 Task: Discover historical landmarks in New Orleans, Louisiana, and Baton Rouge, Louisiana.
Action: Mouse moved to (206, 84)
Screenshot: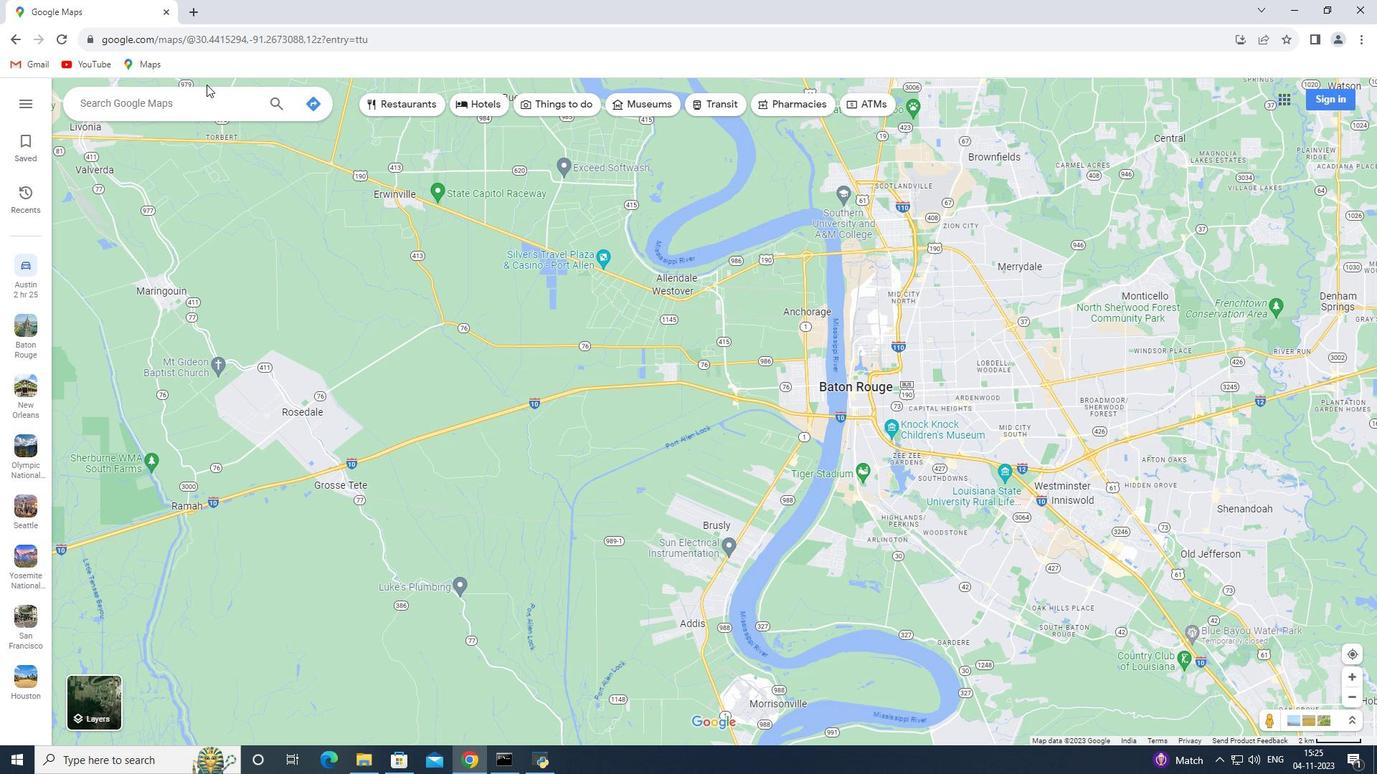 
Action: Mouse pressed left at (206, 84)
Screenshot: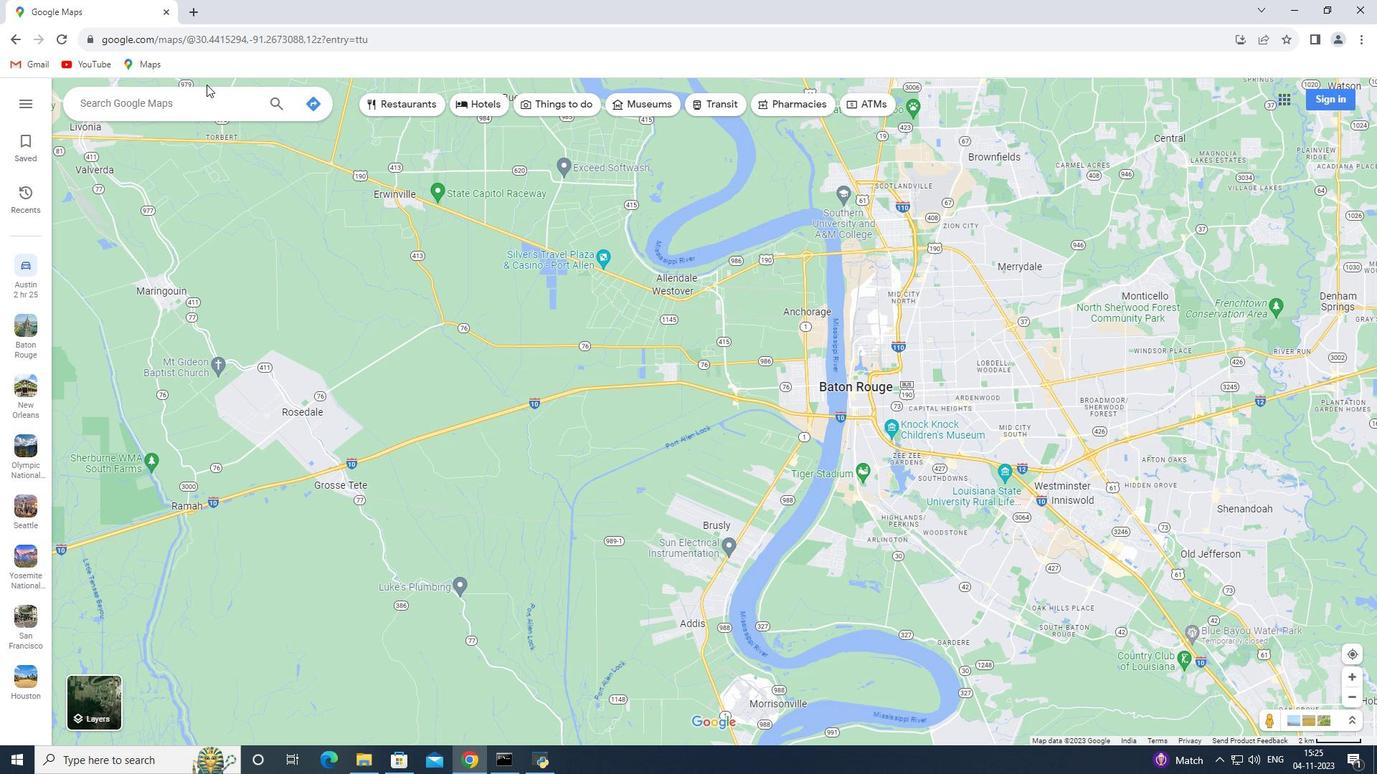 
Action: Mouse moved to (199, 99)
Screenshot: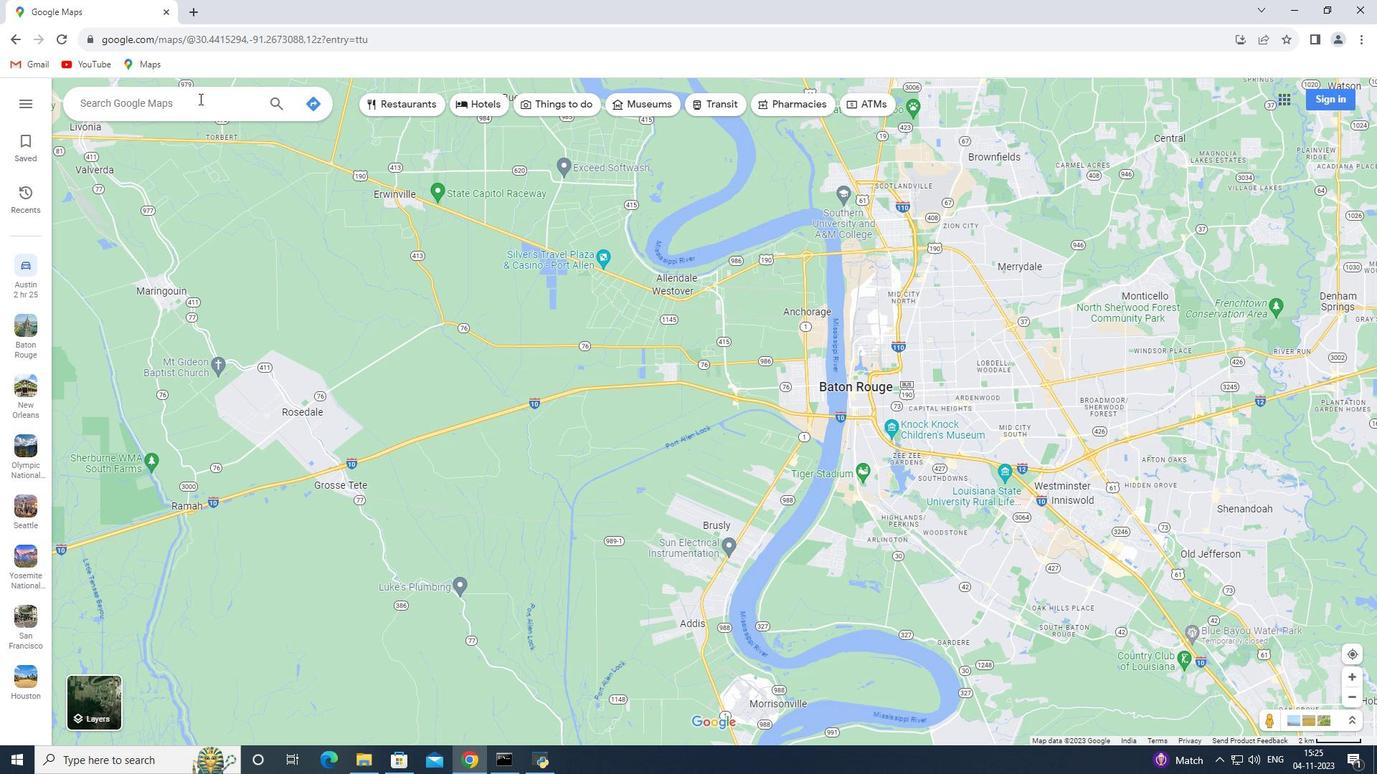 
Action: Mouse pressed left at (199, 99)
Screenshot: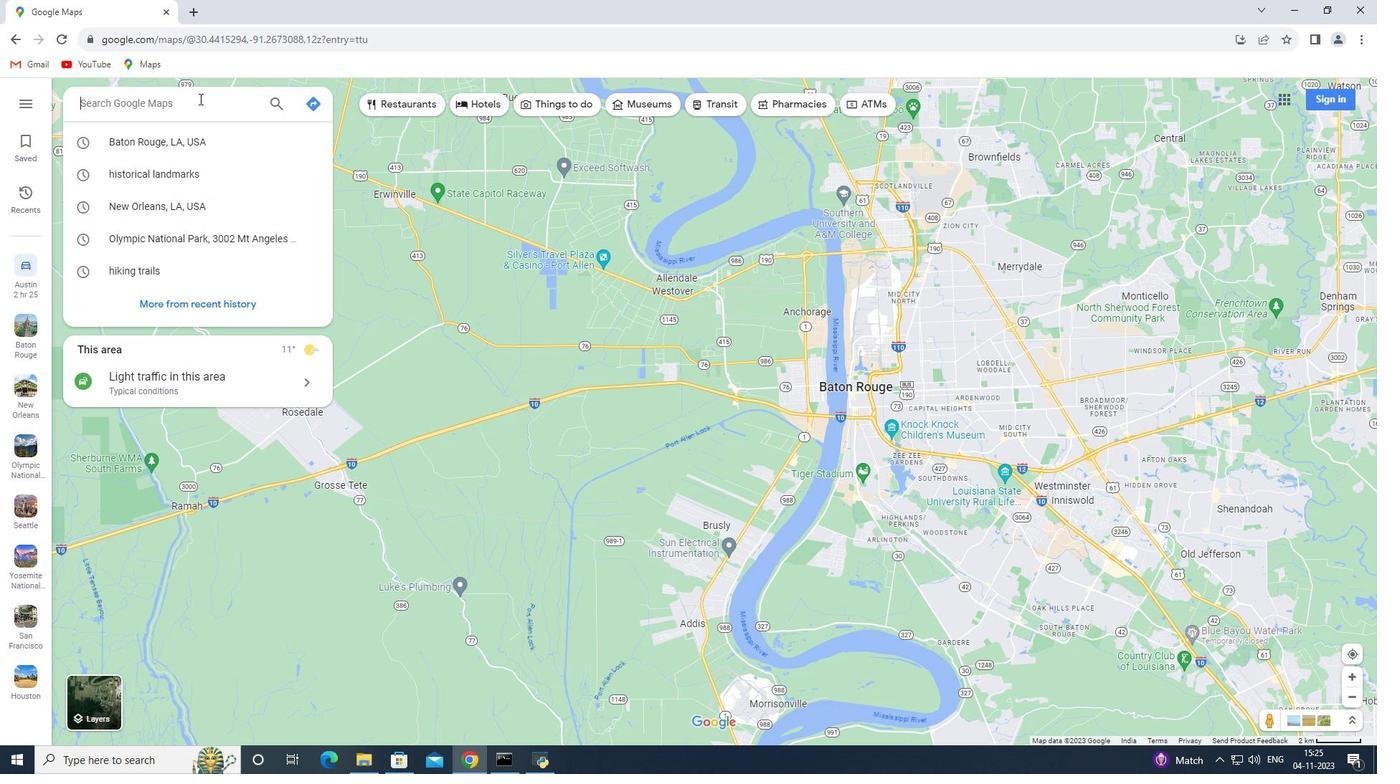 
Action: Key pressed <Key.shift_r>New<Key.space><Key.shift_r>Orleans,<Key.space><Key.shift_r>Louisiana<Key.enter>
Screenshot: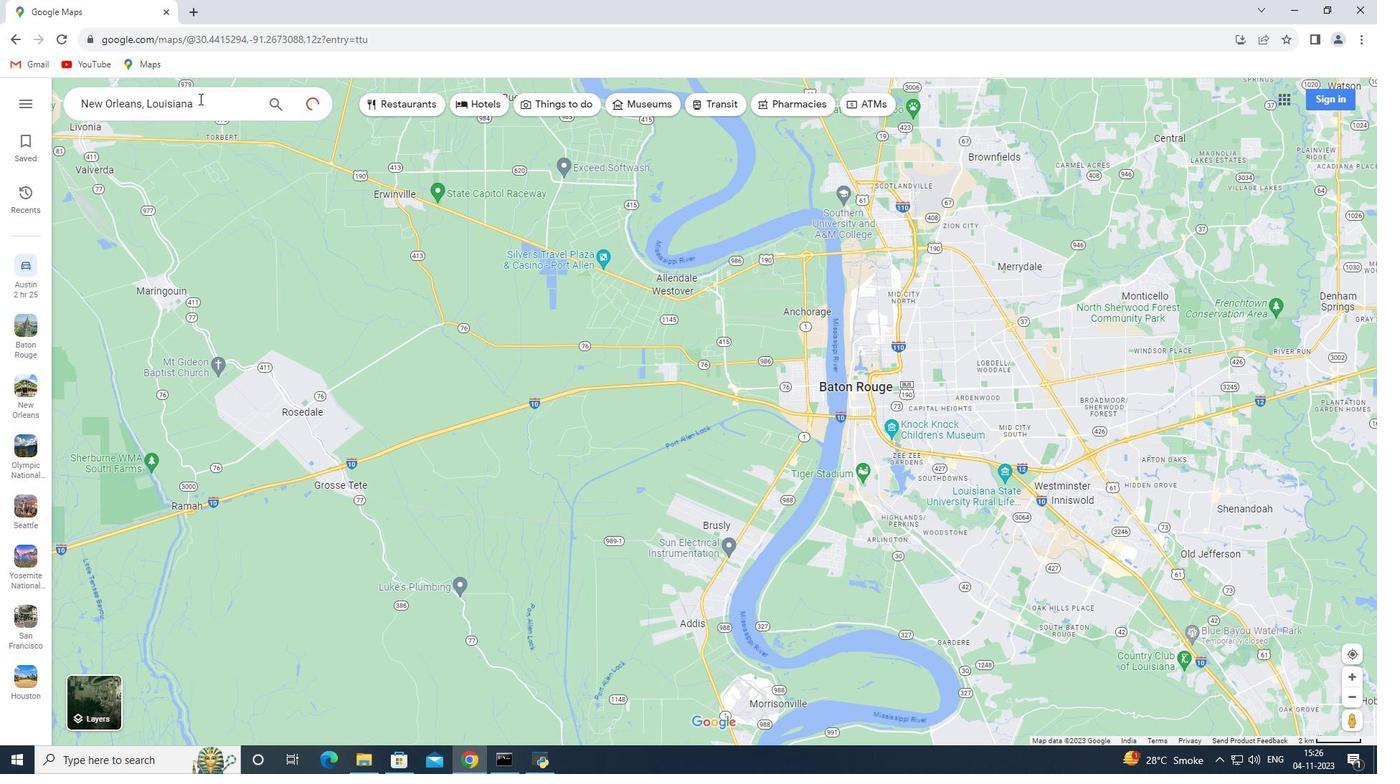 
Action: Mouse moved to (196, 339)
Screenshot: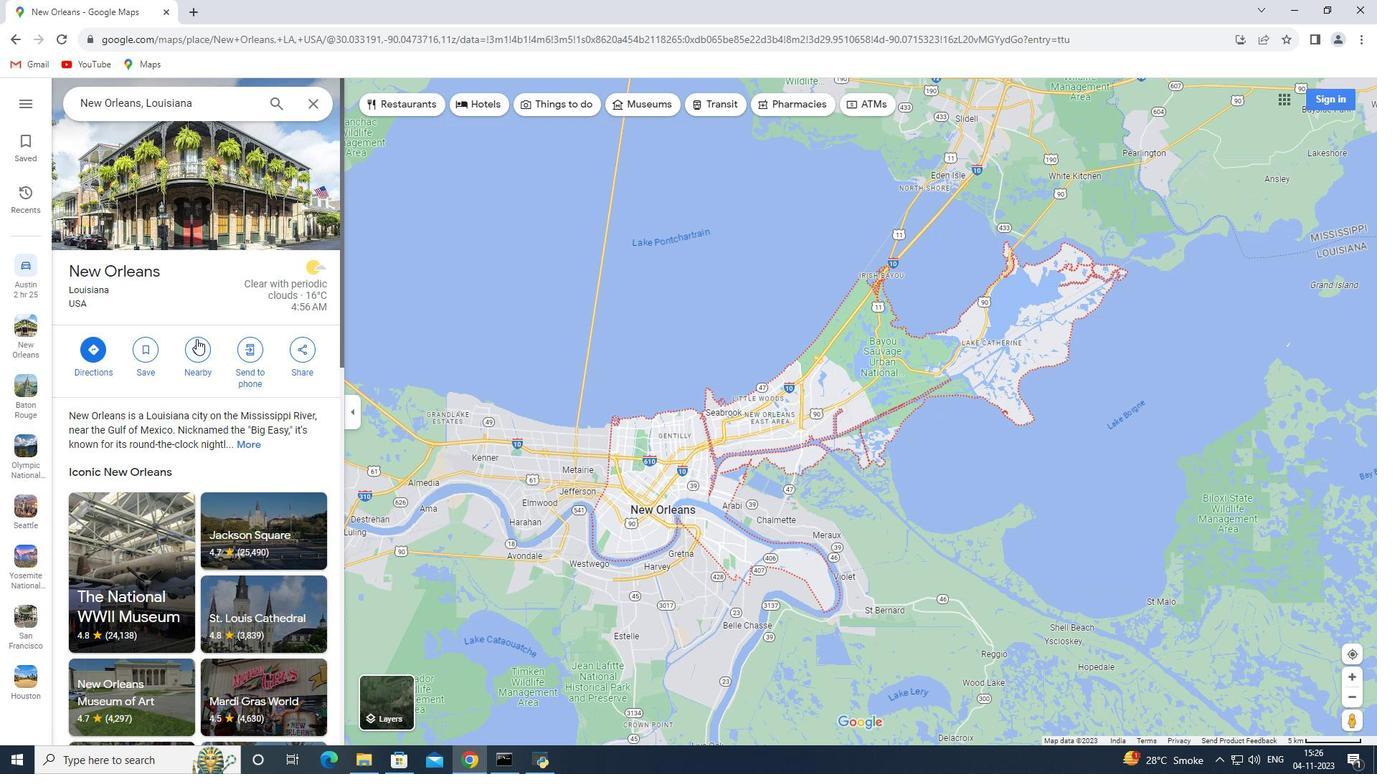 
Action: Mouse pressed left at (196, 339)
Screenshot: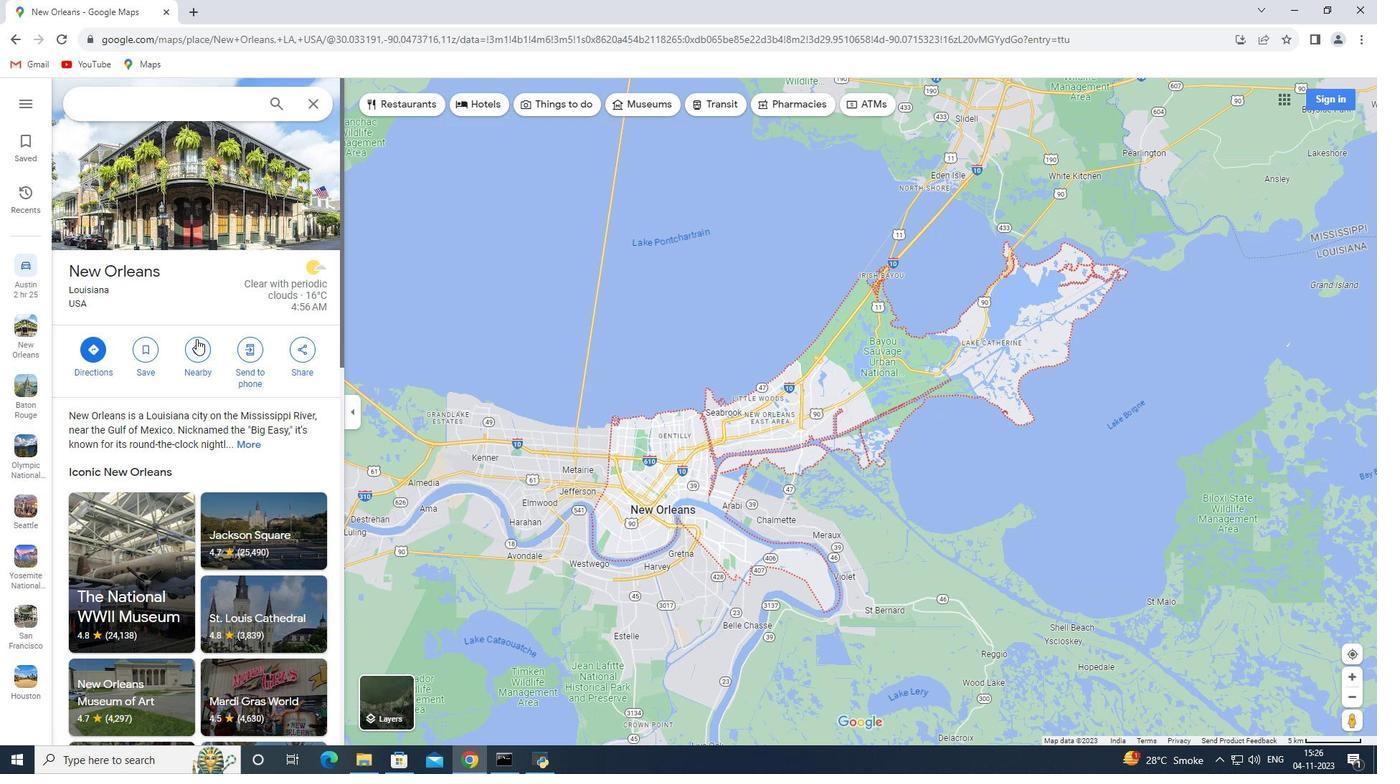 
Action: Key pressed historical<Key.space>landmarks<Key.enter>
Screenshot: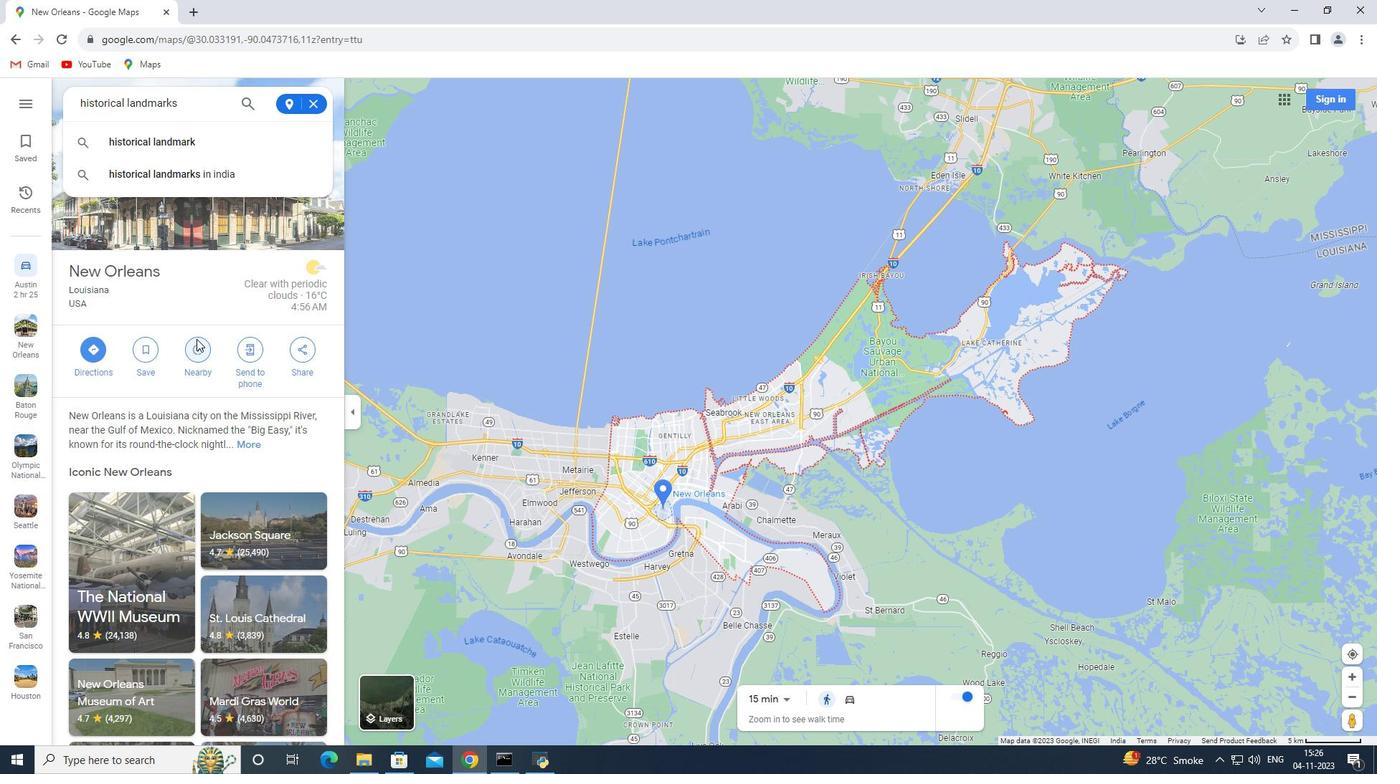 
Action: Mouse moved to (310, 101)
Screenshot: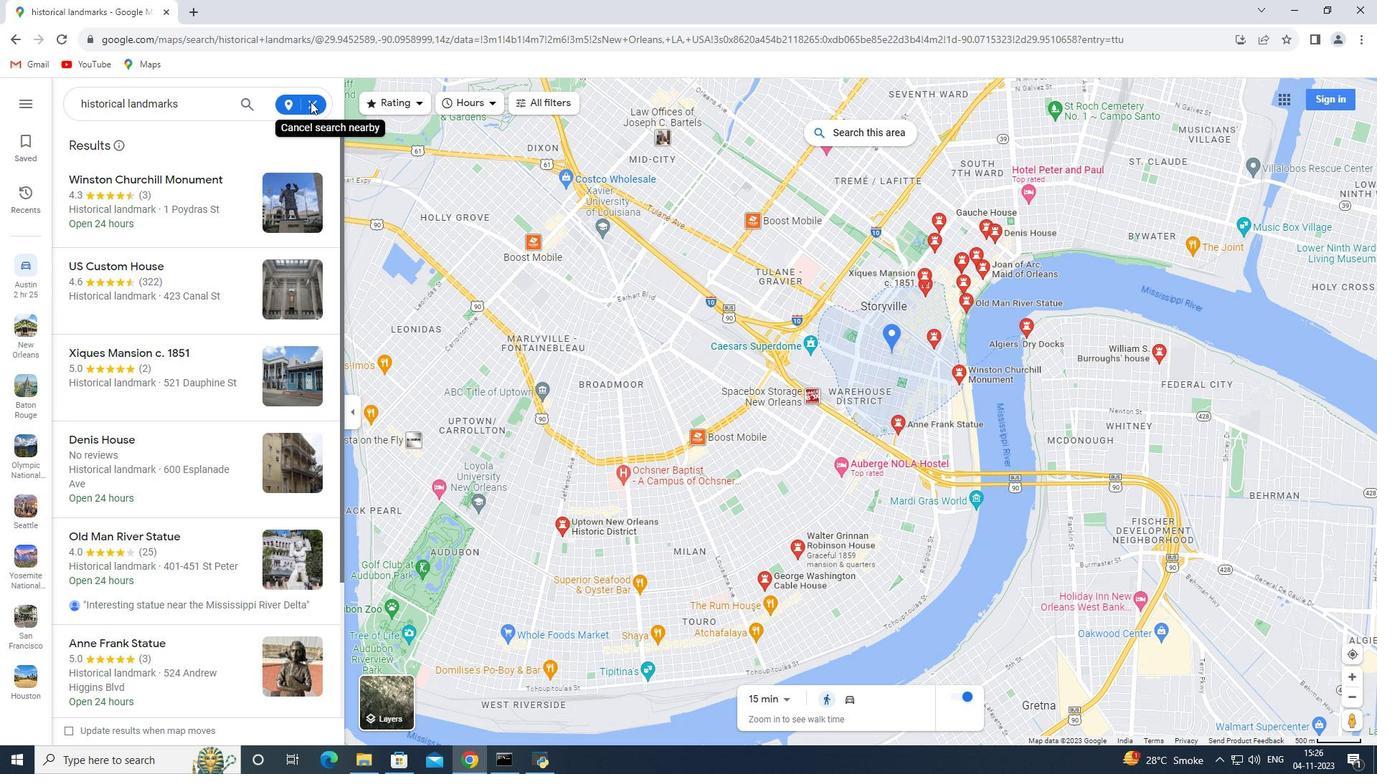 
Action: Mouse pressed left at (310, 101)
Screenshot: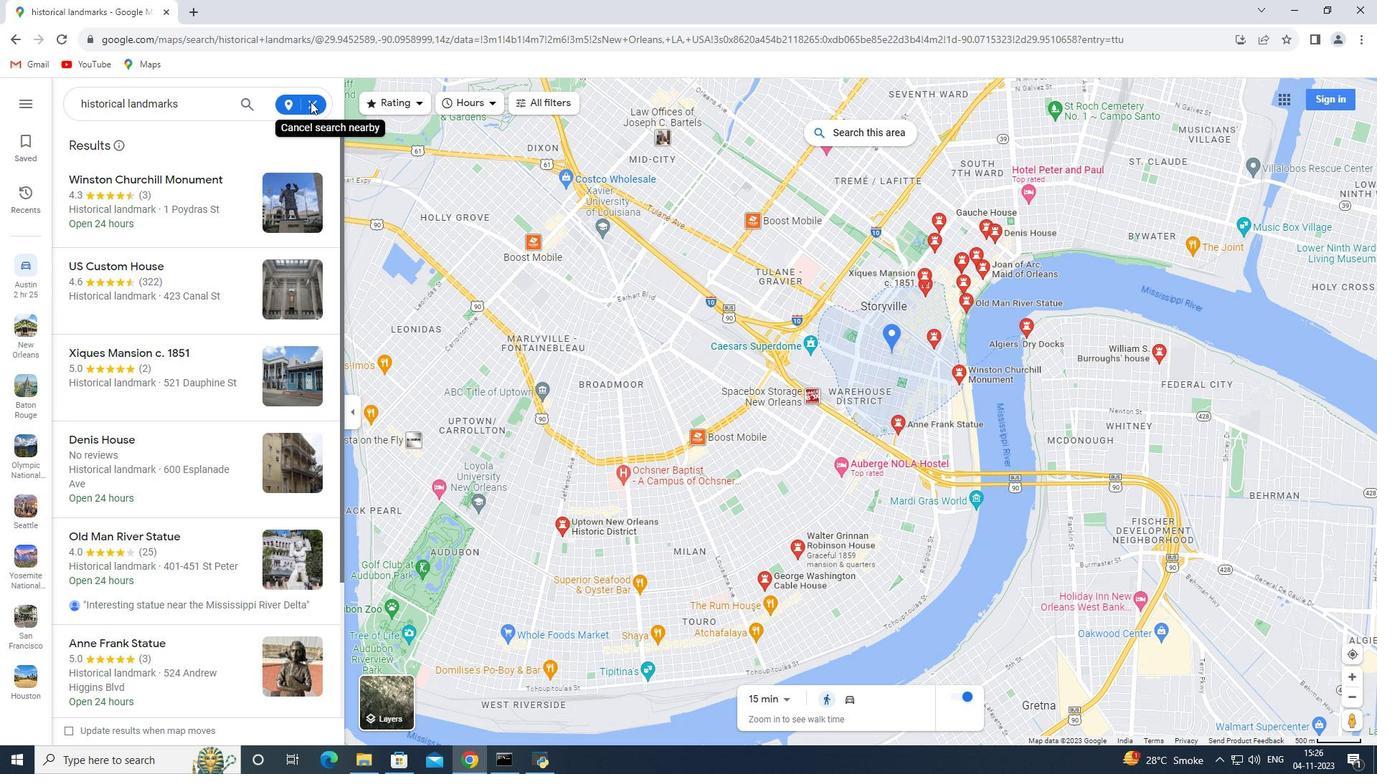 
Action: Mouse moved to (312, 105)
Screenshot: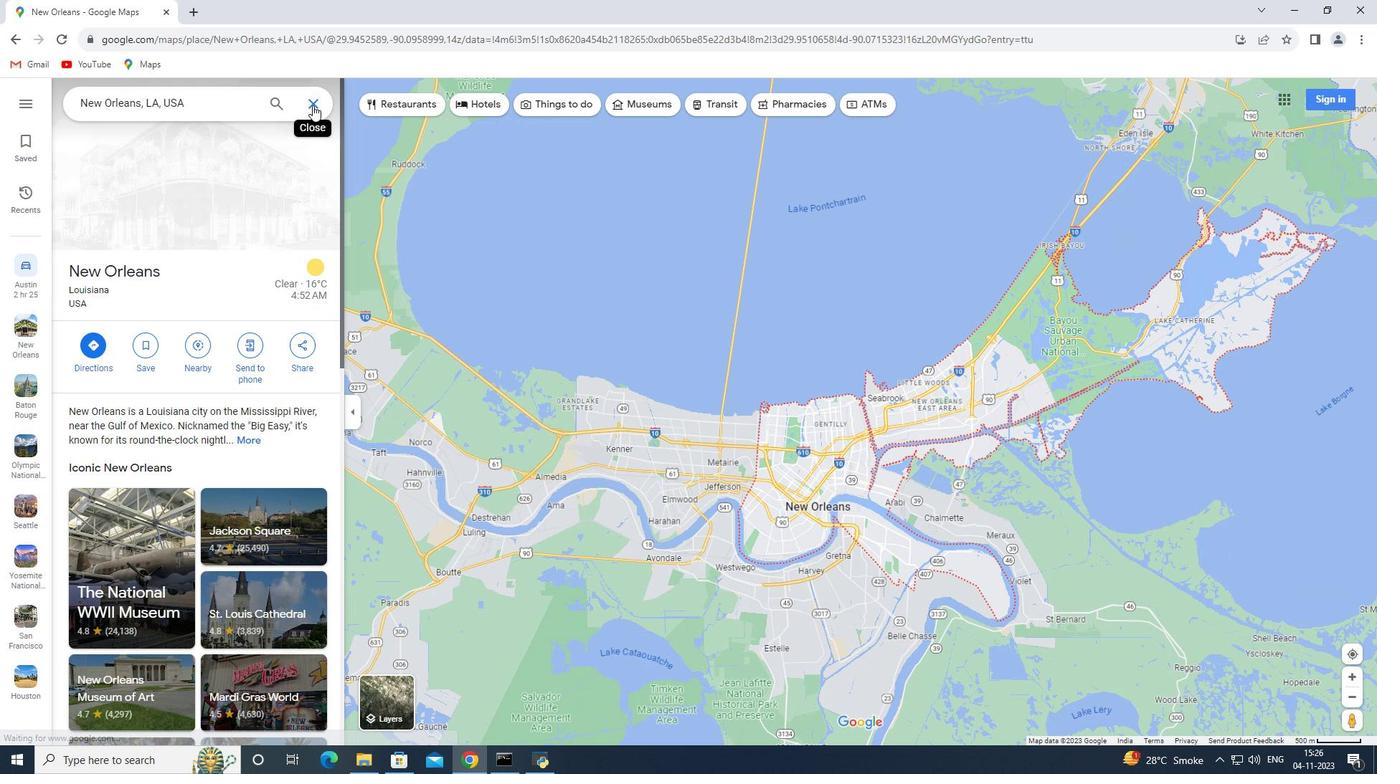
Action: Mouse pressed left at (312, 105)
Screenshot: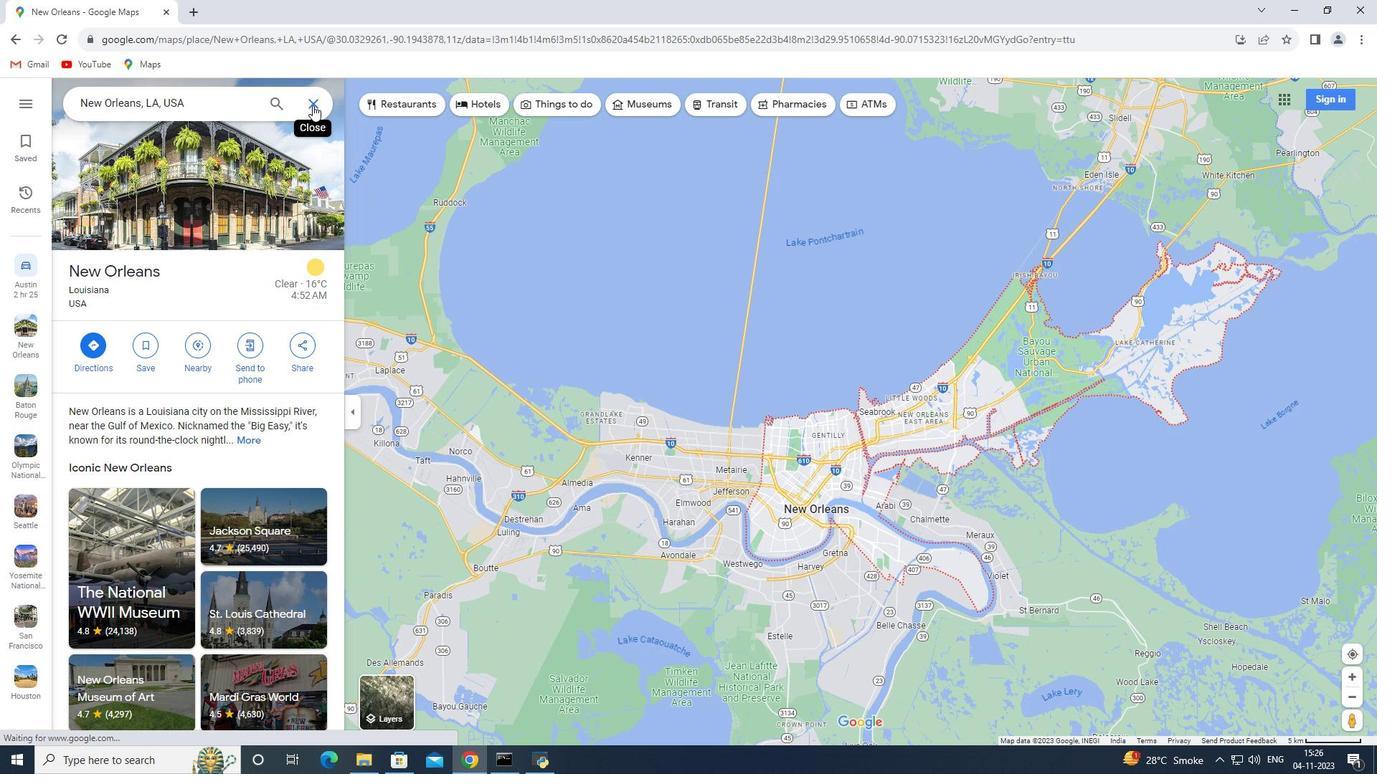 
Action: Mouse moved to (212, 99)
Screenshot: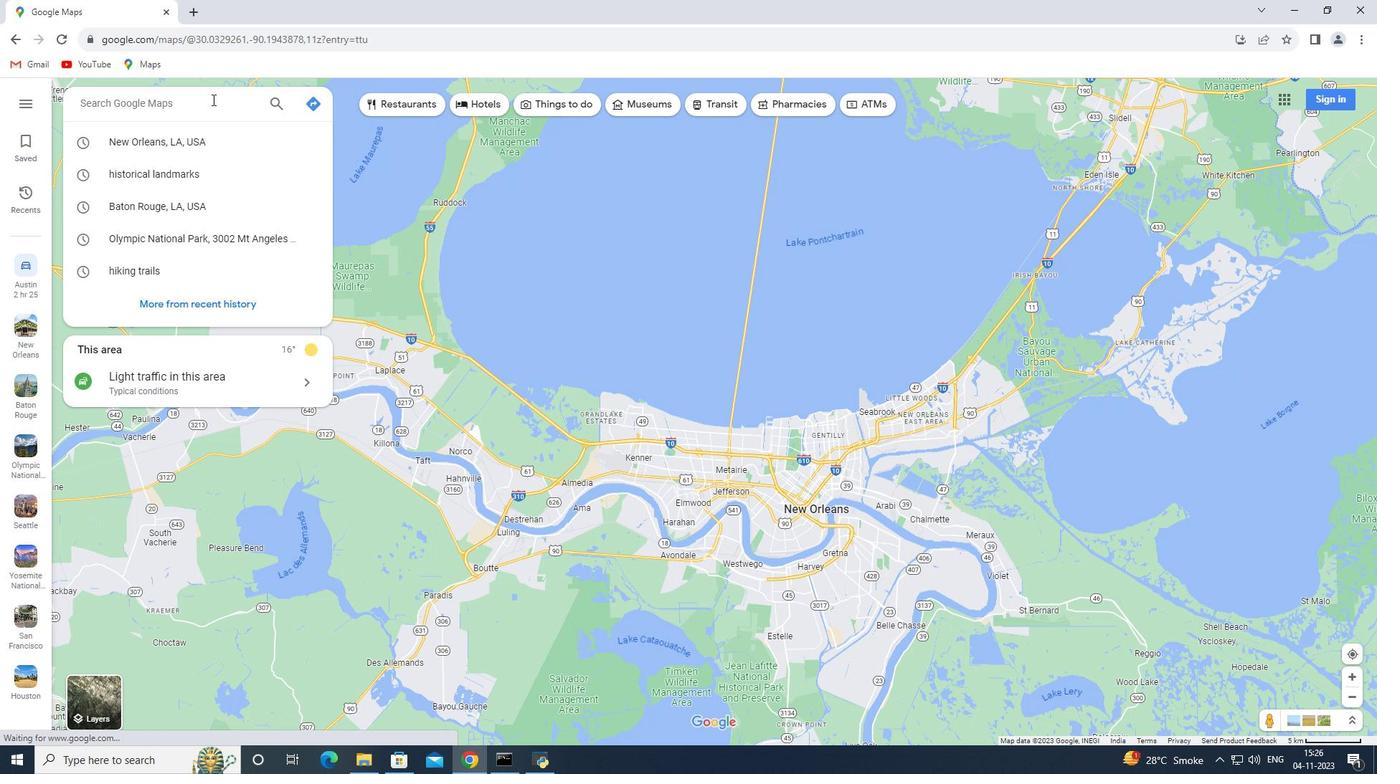 
Action: Key pressed <Key.shift_r>Baton<Key.space><Key.shift>Rouger<Key.backspace>,<Key.space><Key.shift_r>Louisui<Key.backspace><Key.backspace>iana<Key.enter>
Screenshot: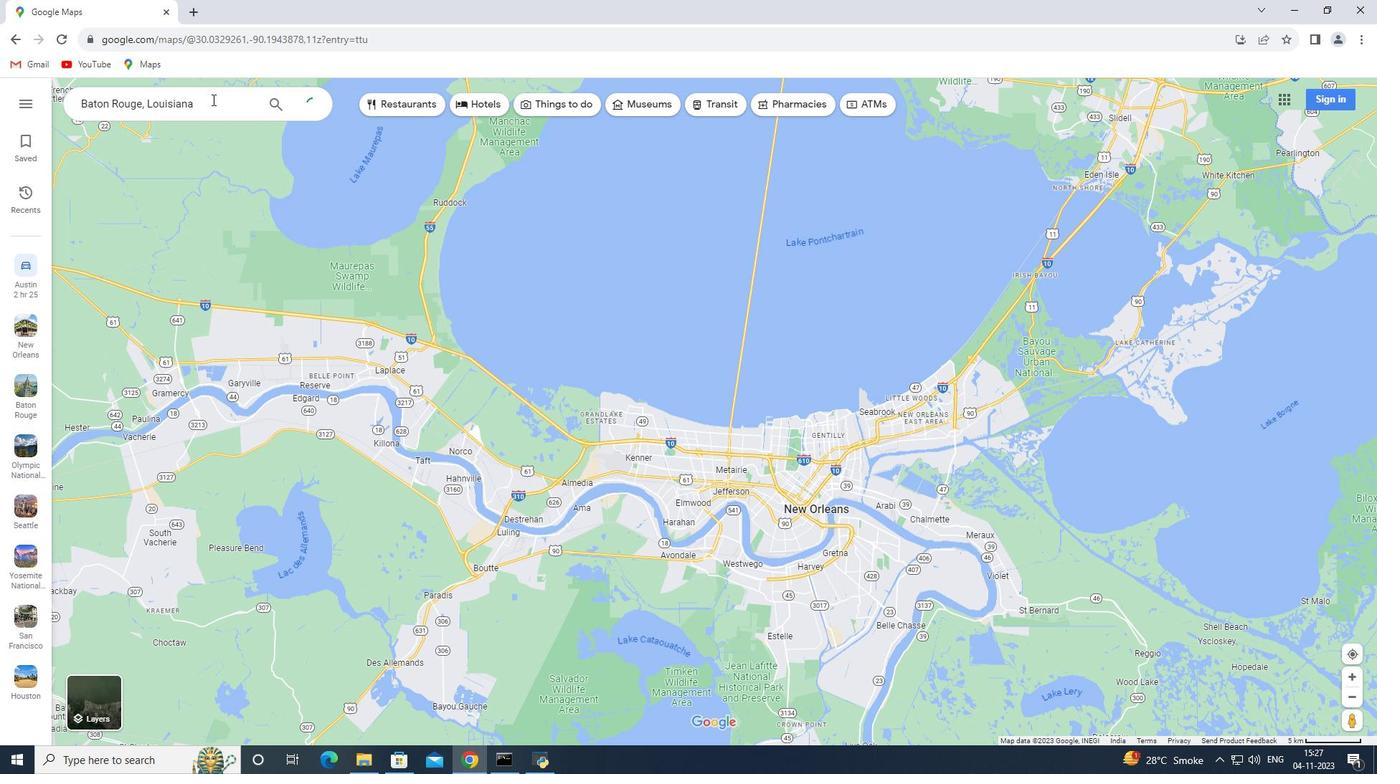 
Action: Mouse moved to (190, 341)
Screenshot: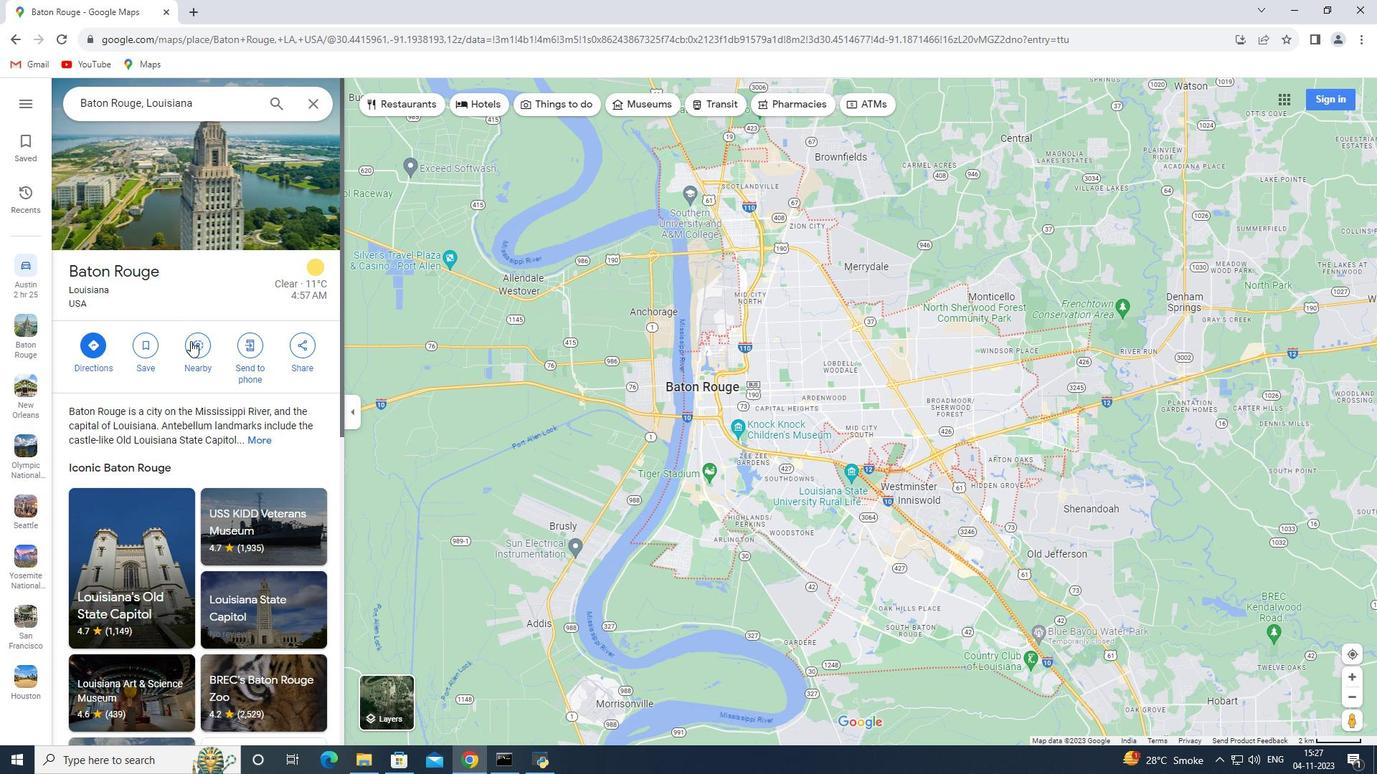 
Action: Mouse pressed left at (190, 341)
Screenshot: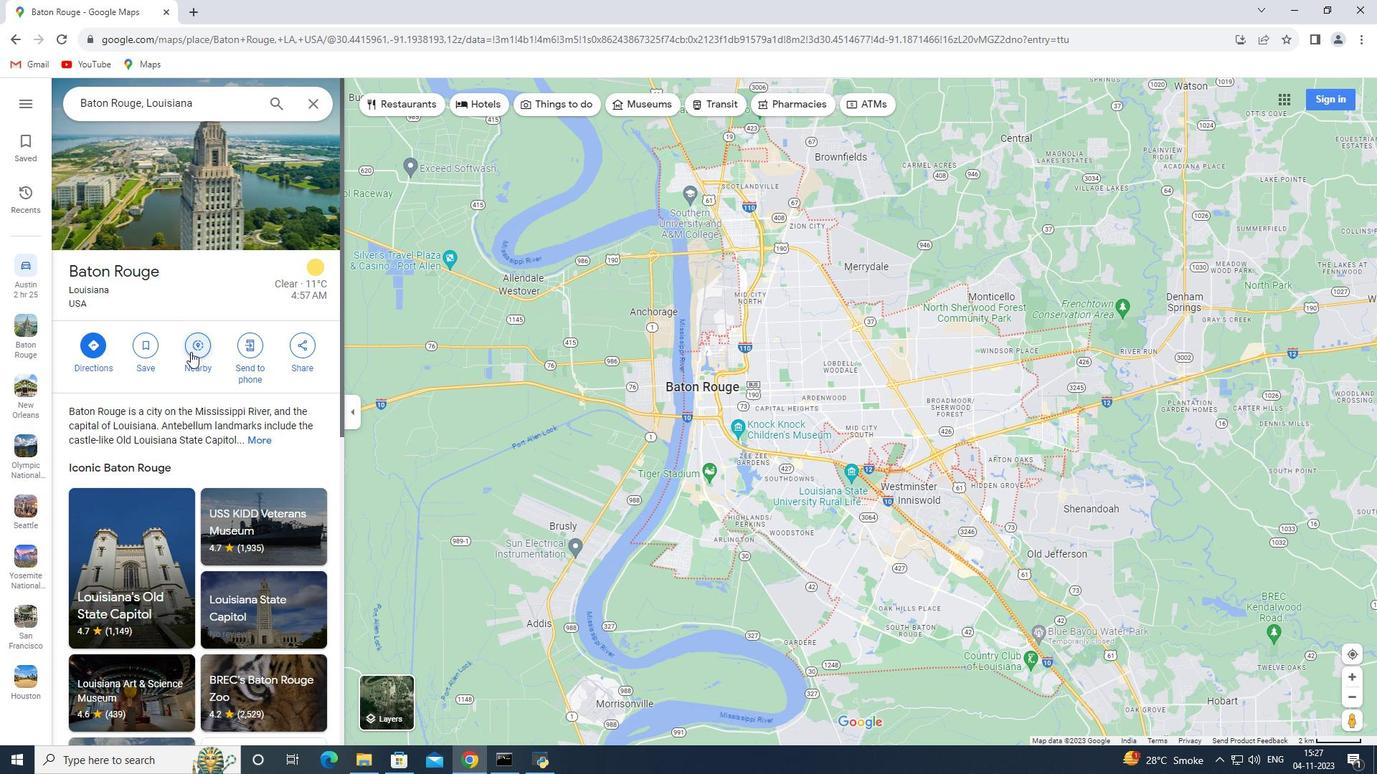 
Action: Mouse moved to (190, 352)
Screenshot: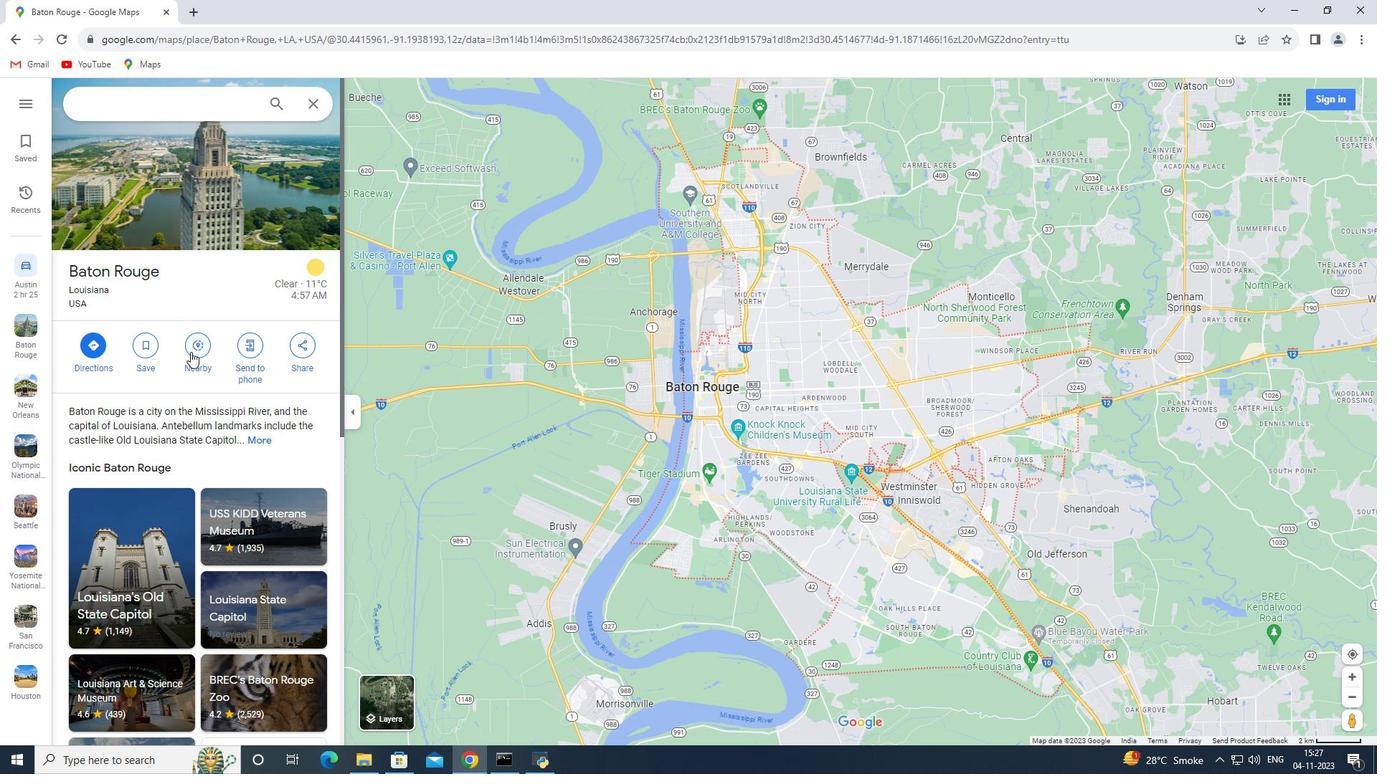 
Action: Key pressed historical<Key.space>landmarks<Key.enter>
Screenshot: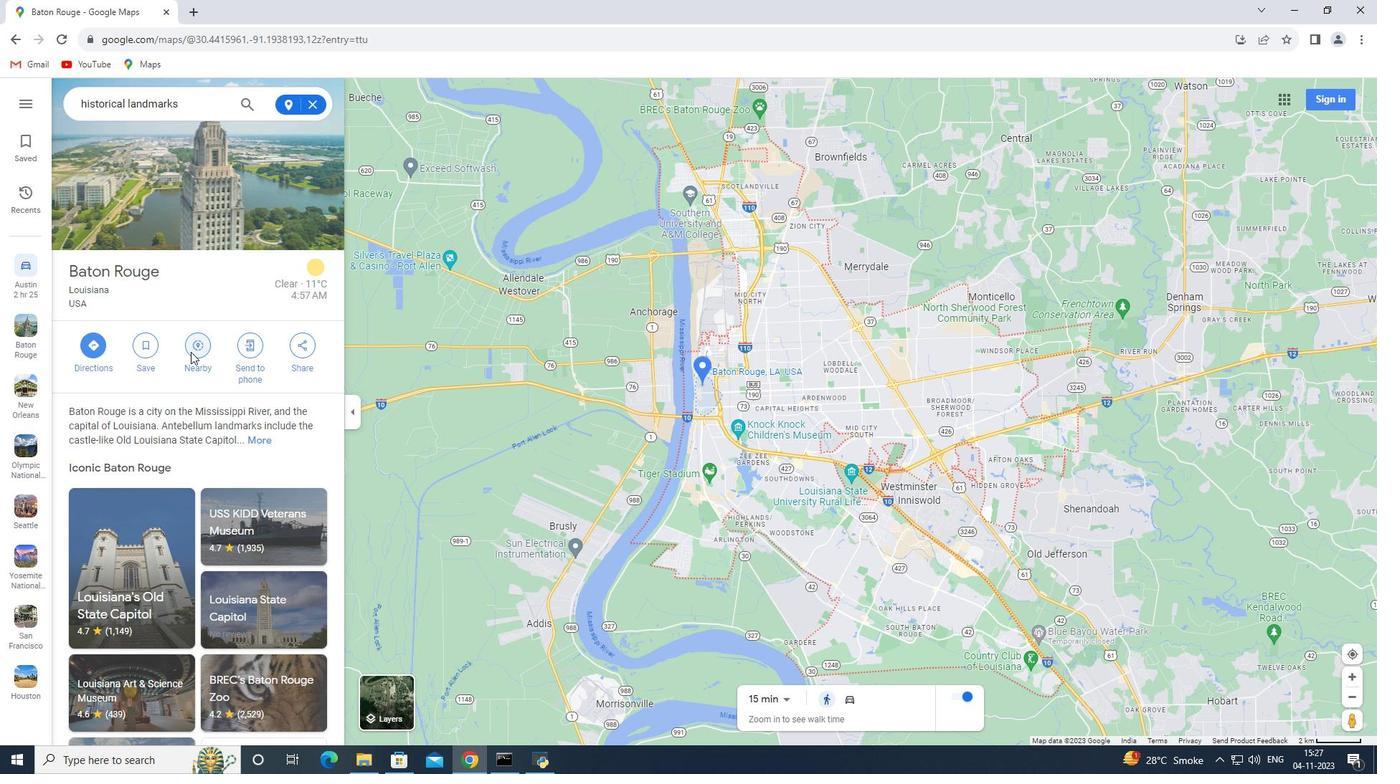 
